 Task: Show featured topics for "Digital Experience".
Action: Mouse moved to (1068, 82)
Screenshot: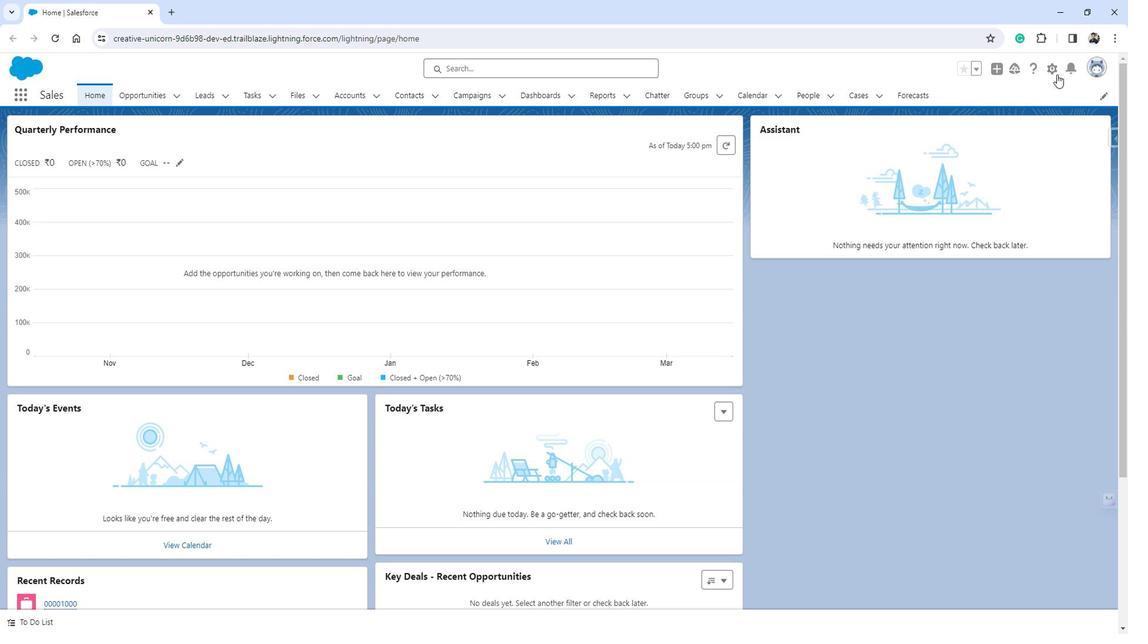 
Action: Mouse pressed left at (1068, 82)
Screenshot: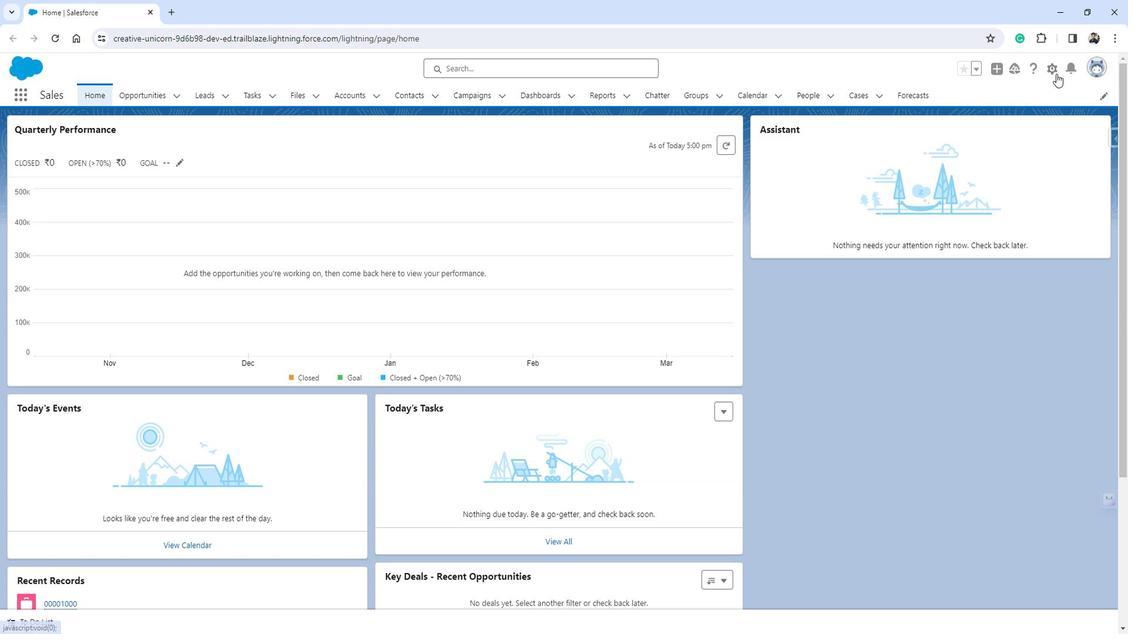 
Action: Mouse moved to (1031, 125)
Screenshot: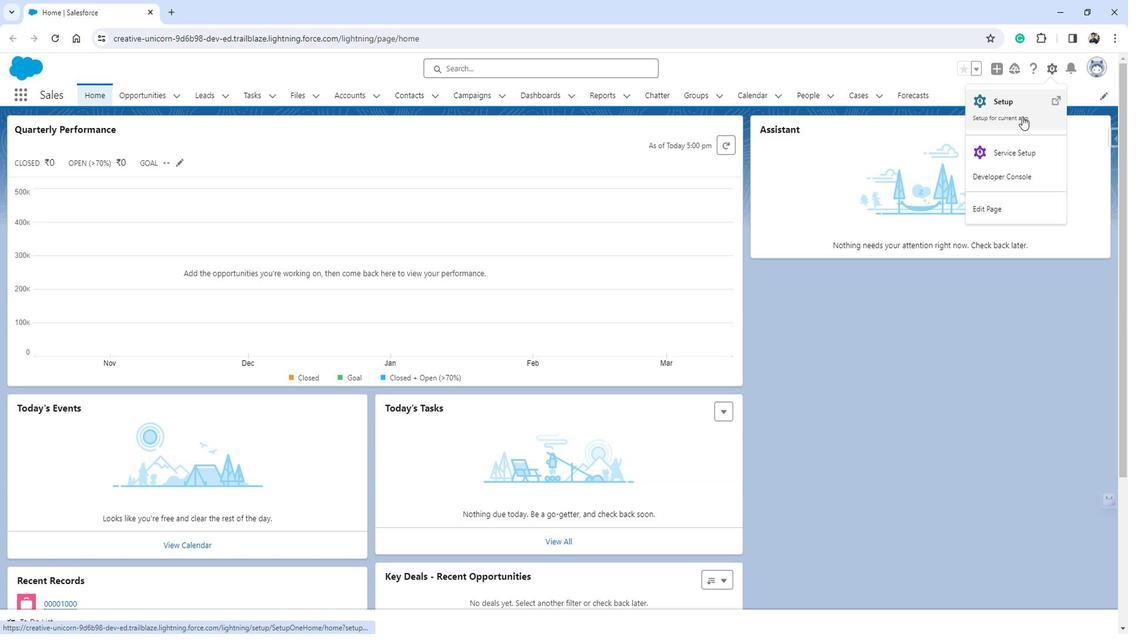 
Action: Mouse pressed left at (1031, 125)
Screenshot: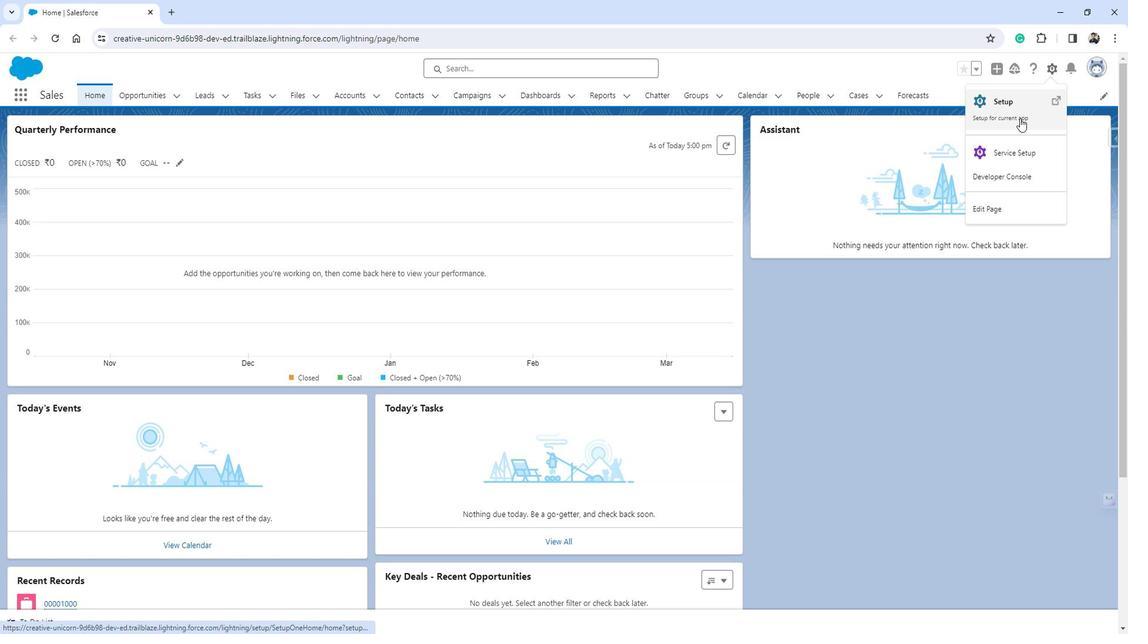 
Action: Mouse moved to (60, 357)
Screenshot: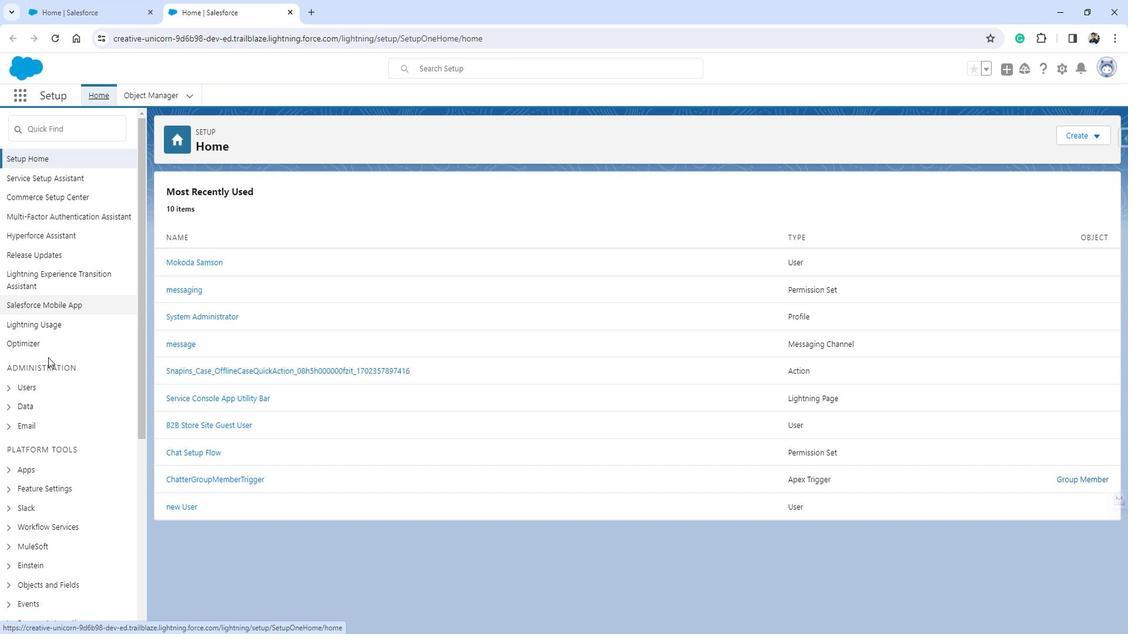 
Action: Mouse scrolled (60, 357) with delta (0, 0)
Screenshot: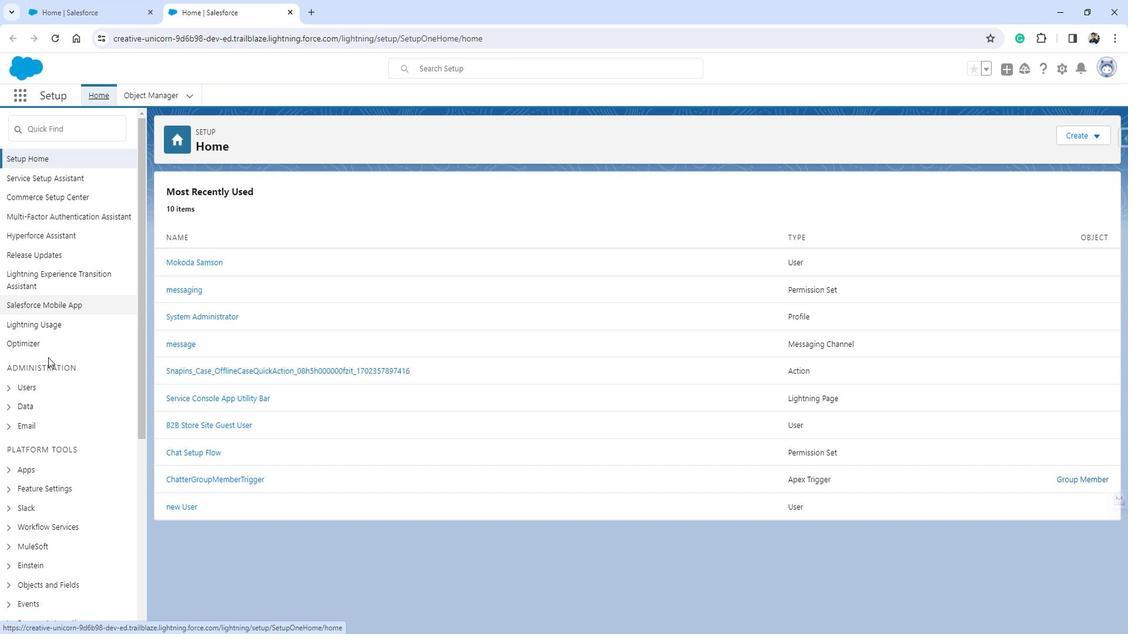 
Action: Mouse moved to (66, 373)
Screenshot: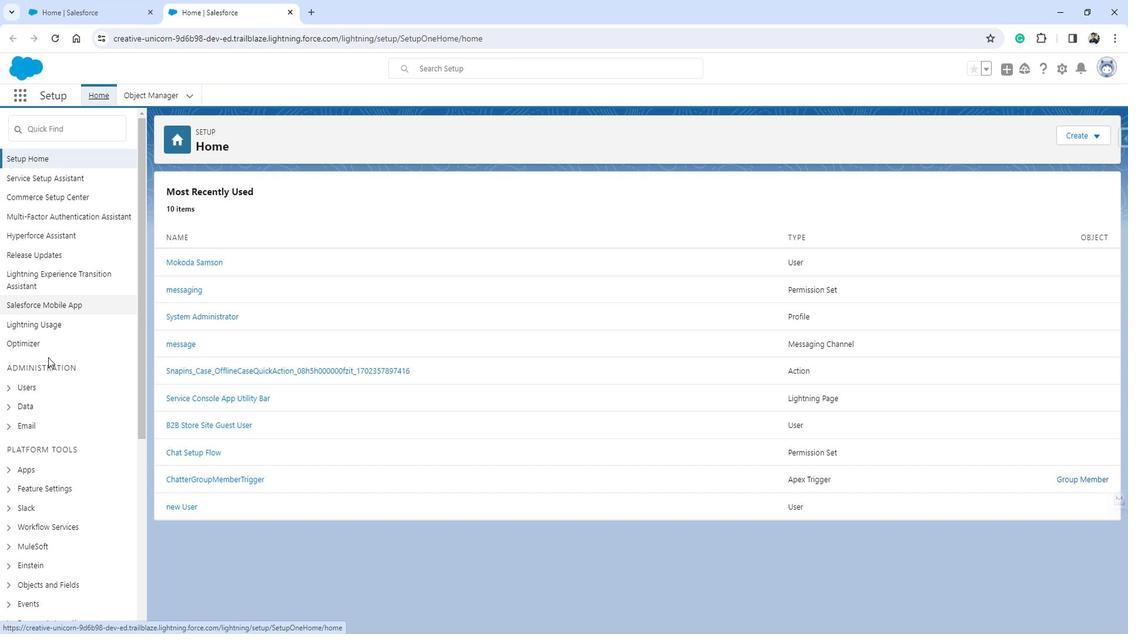 
Action: Mouse scrolled (66, 373) with delta (0, 0)
Screenshot: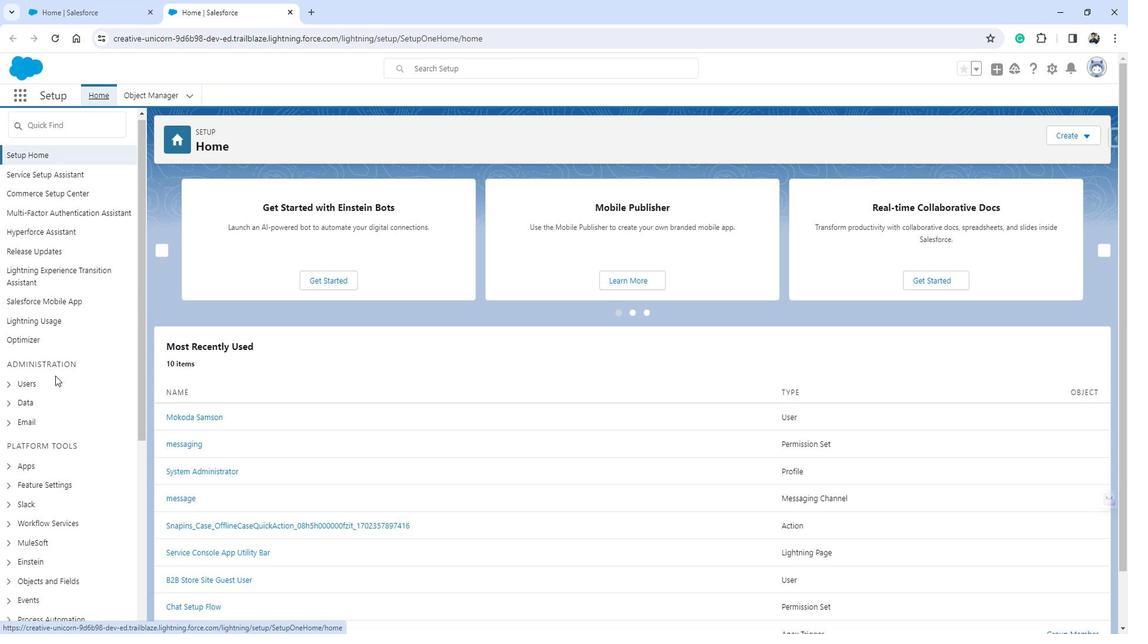 
Action: Mouse moved to (54, 366)
Screenshot: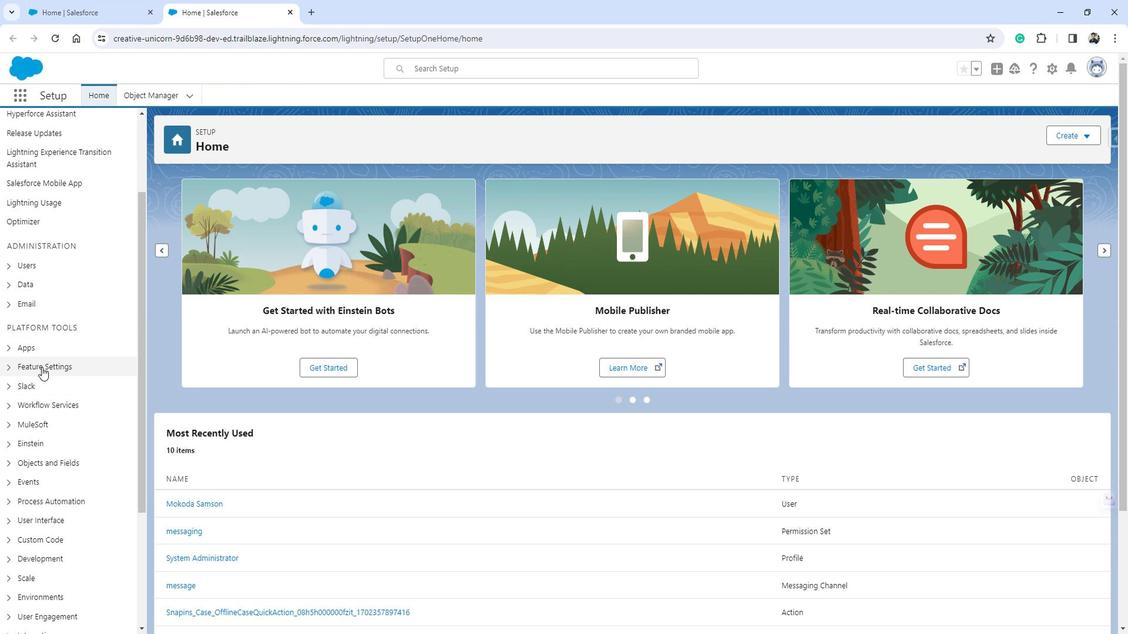 
Action: Mouse pressed left at (54, 366)
Screenshot: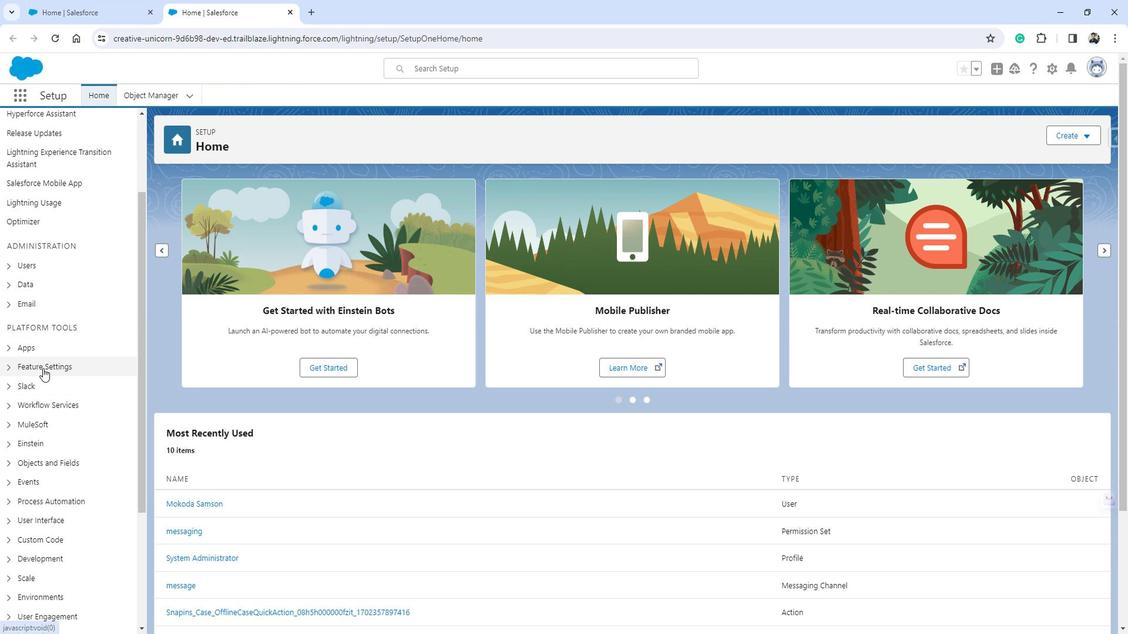 
Action: Mouse moved to (68, 487)
Screenshot: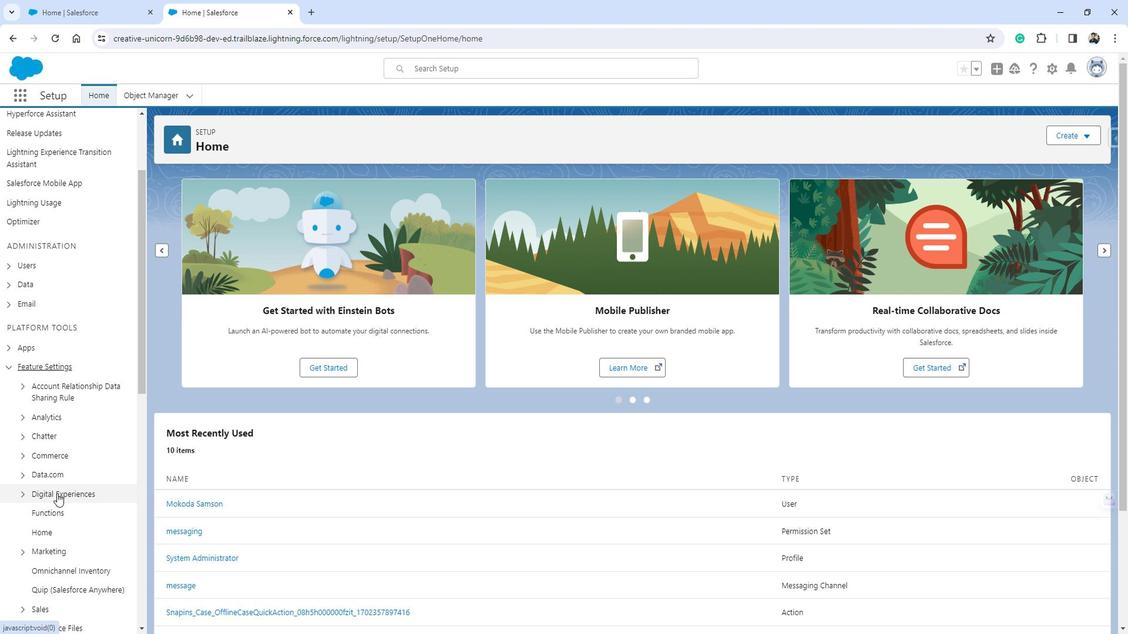 
Action: Mouse pressed left at (68, 487)
Screenshot: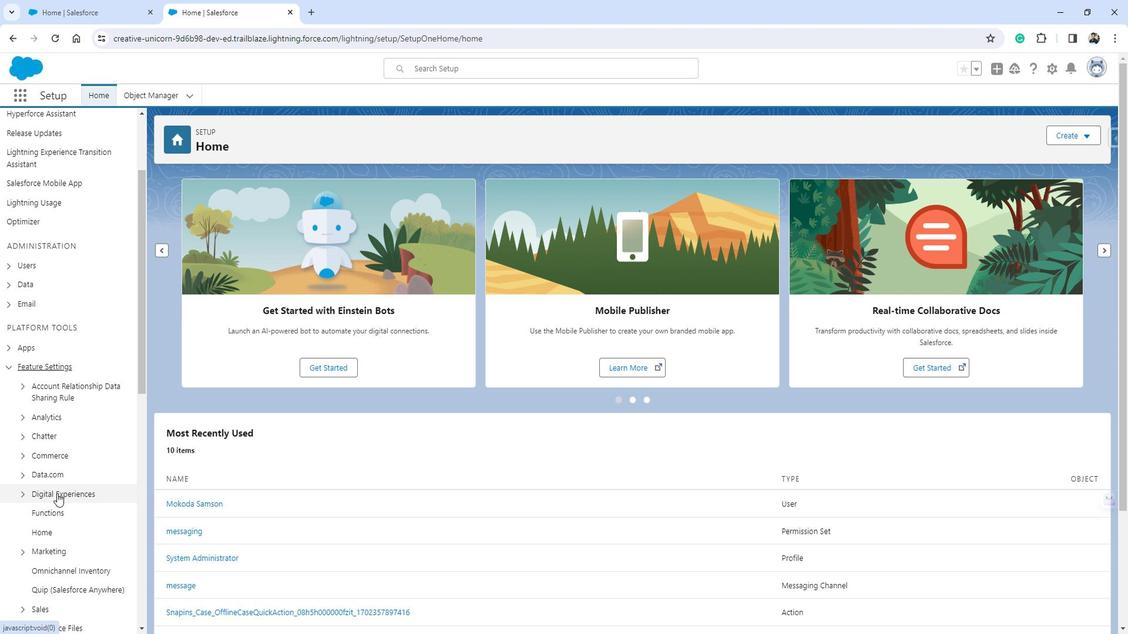 
Action: Mouse moved to (70, 487)
Screenshot: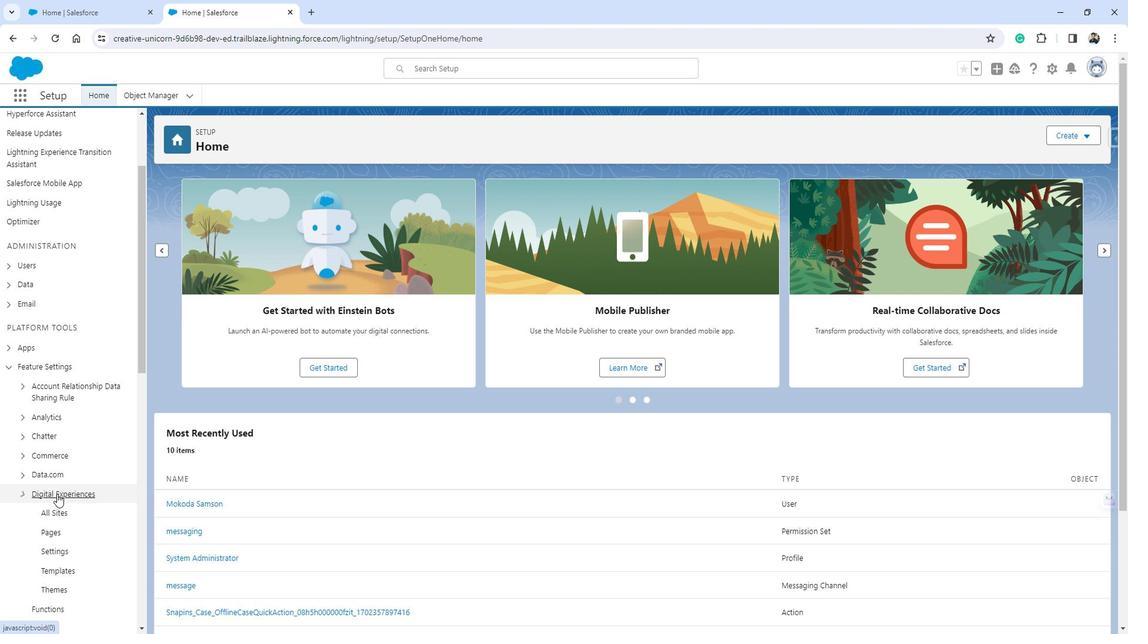 
Action: Mouse scrolled (70, 487) with delta (0, 0)
Screenshot: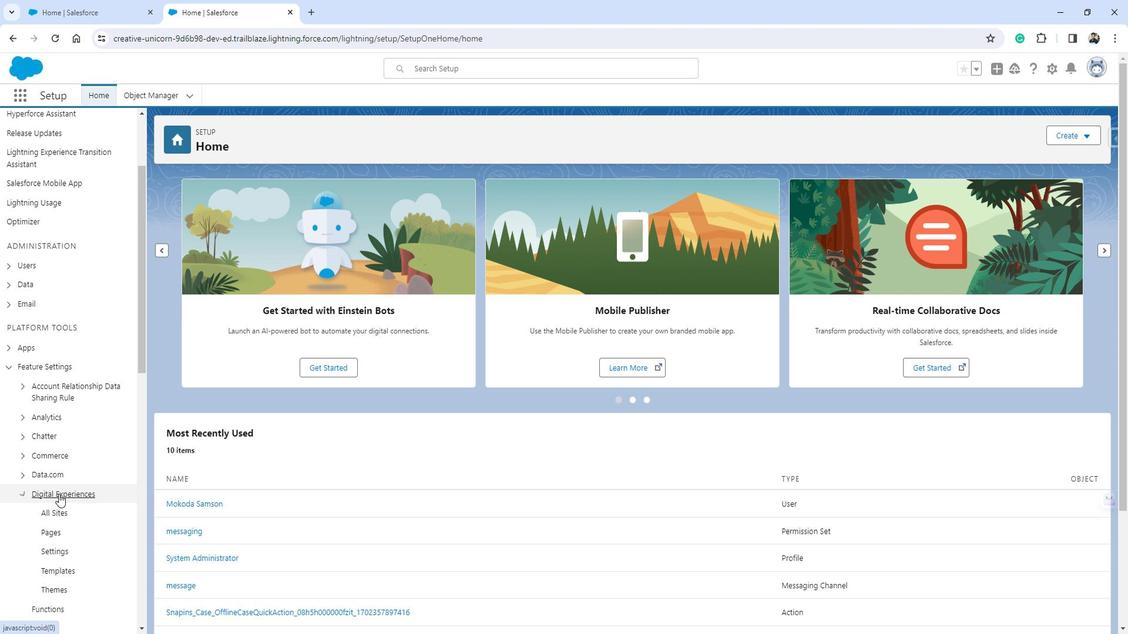
Action: Mouse scrolled (70, 487) with delta (0, 0)
Screenshot: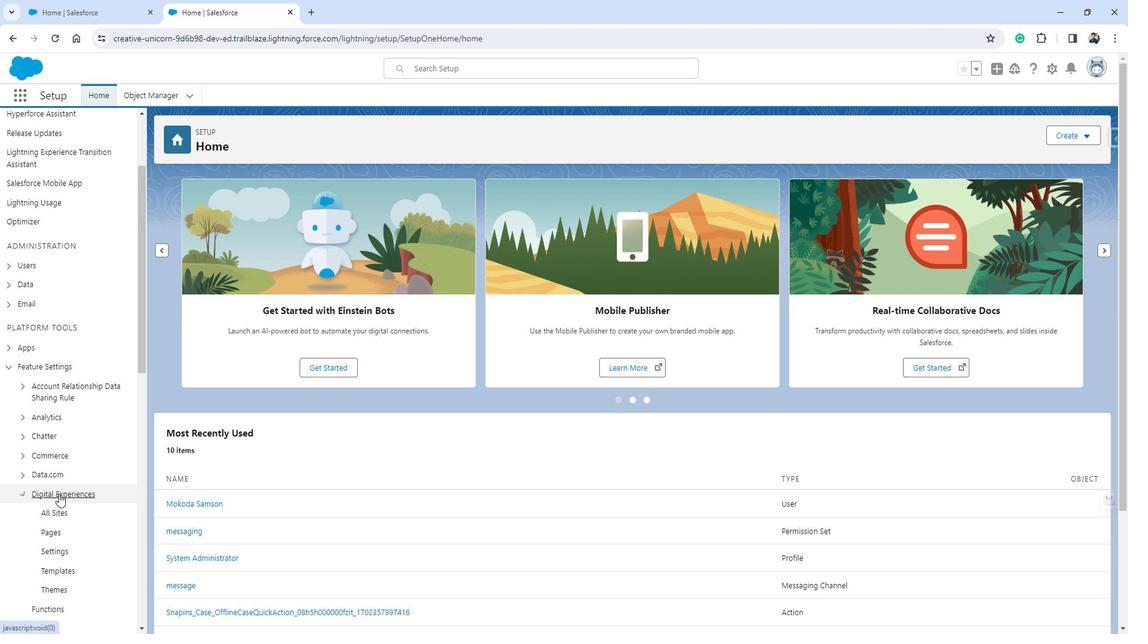 
Action: Mouse scrolled (70, 487) with delta (0, 0)
Screenshot: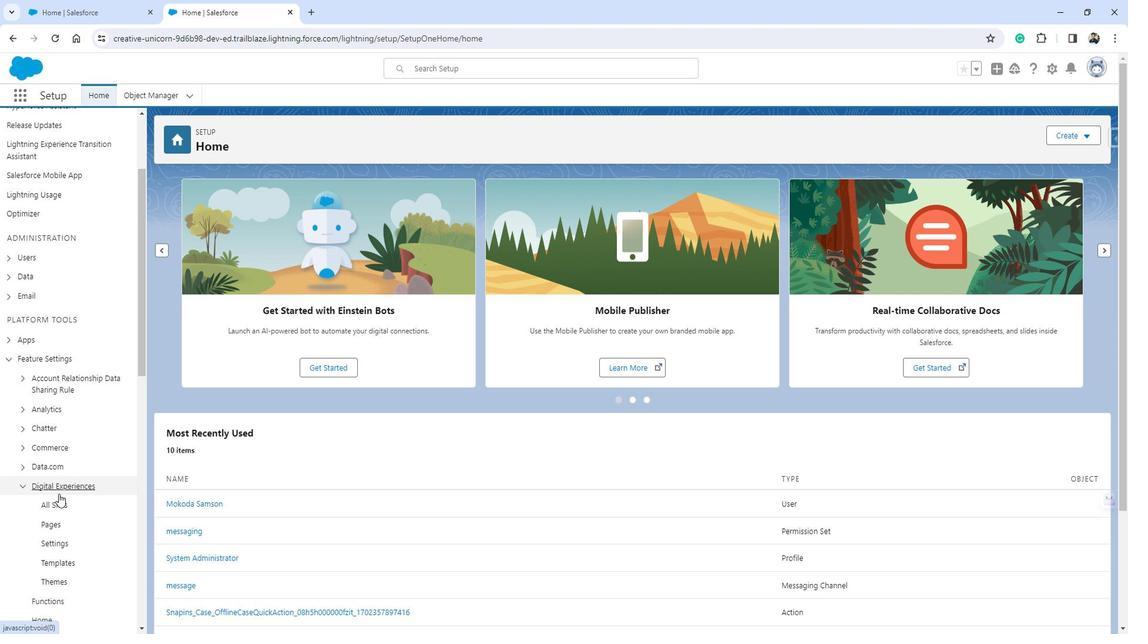 
Action: Mouse moved to (68, 329)
Screenshot: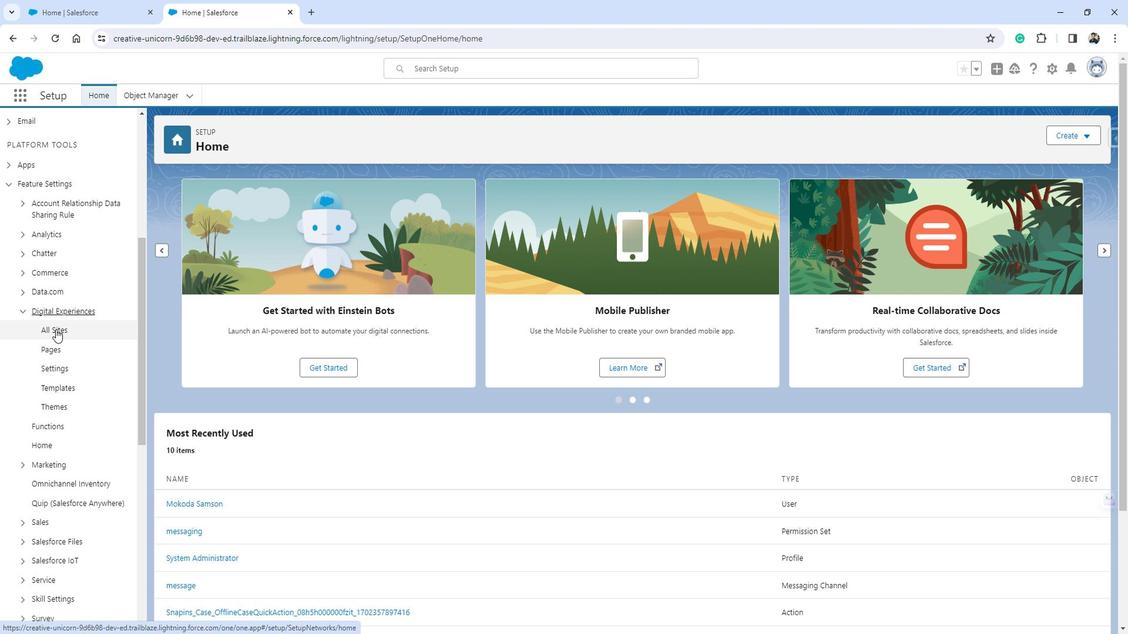 
Action: Mouse pressed left at (68, 329)
Screenshot: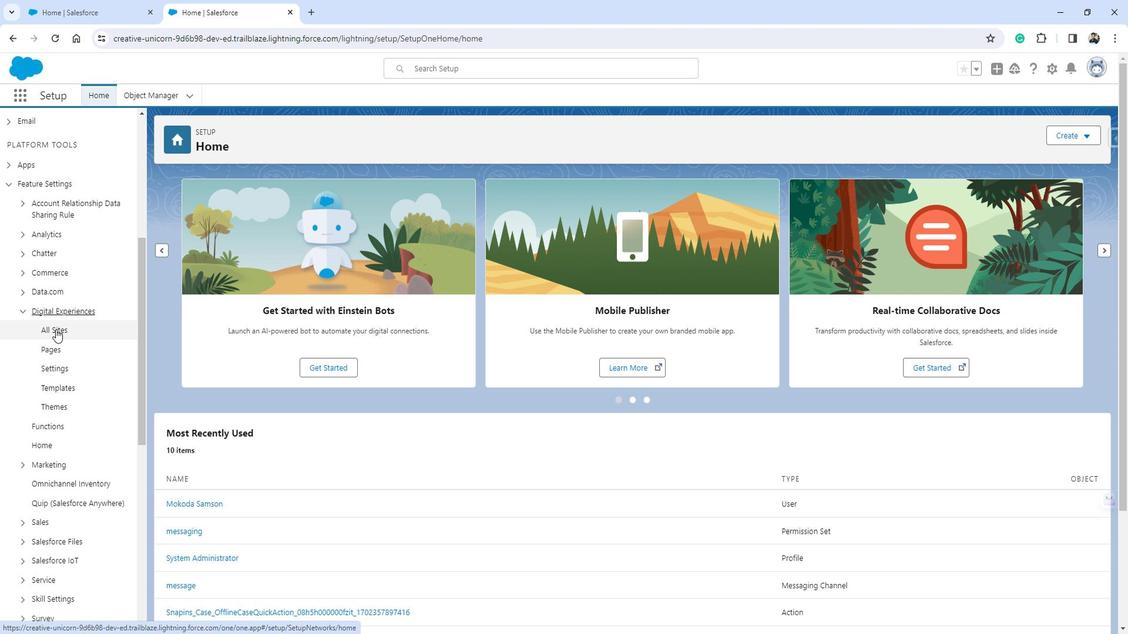 
Action: Mouse moved to (200, 360)
Screenshot: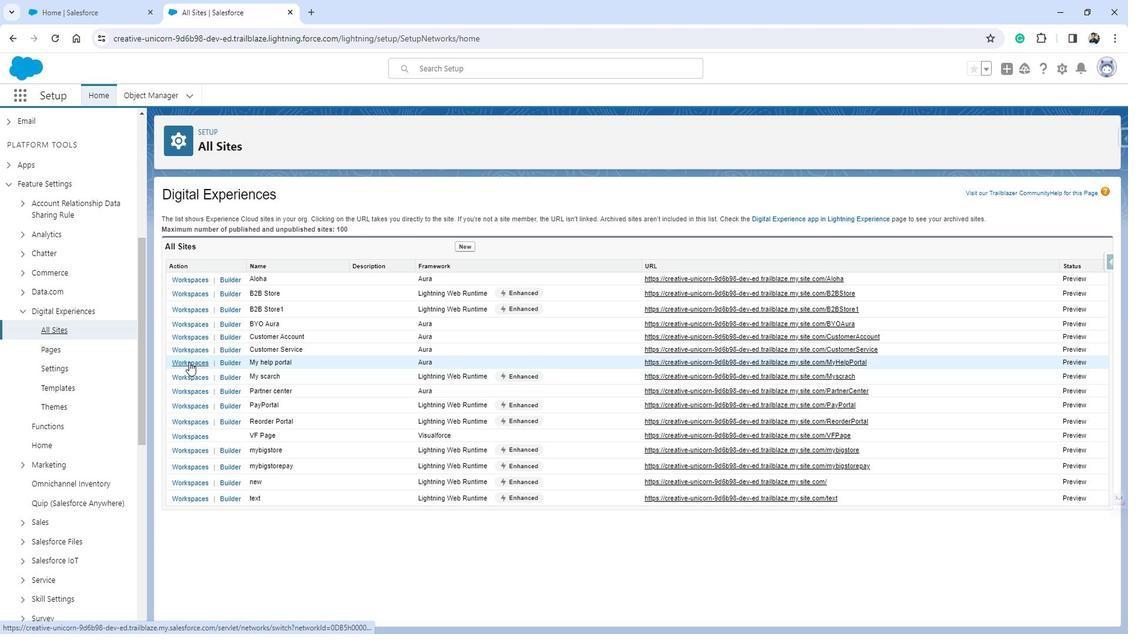 
Action: Mouse pressed left at (200, 360)
Screenshot: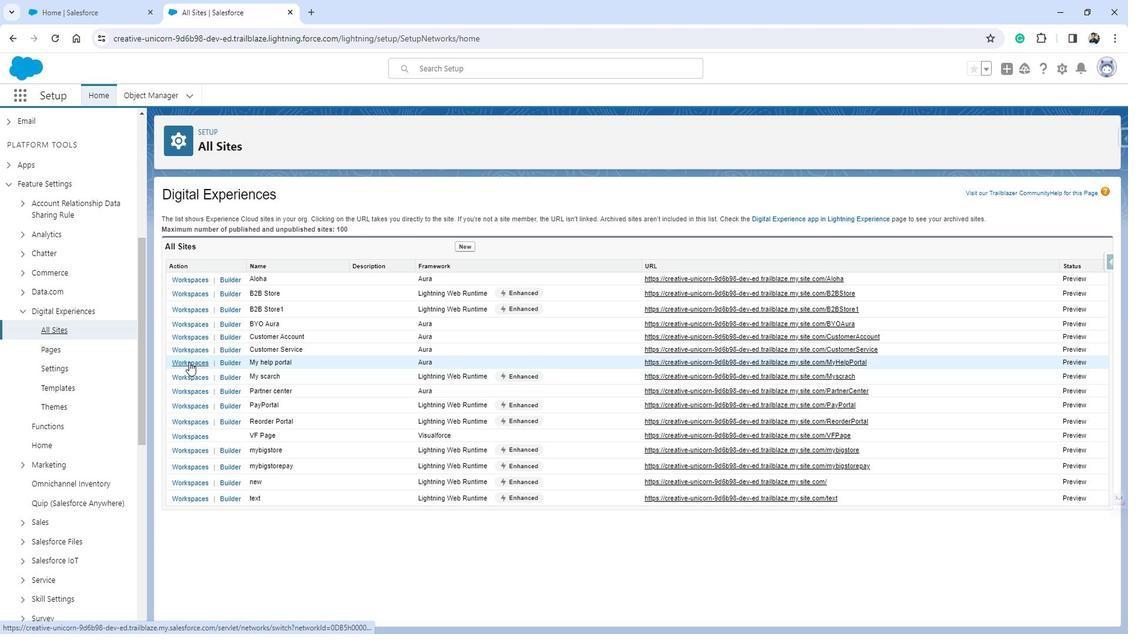 
Action: Mouse moved to (644, 272)
Screenshot: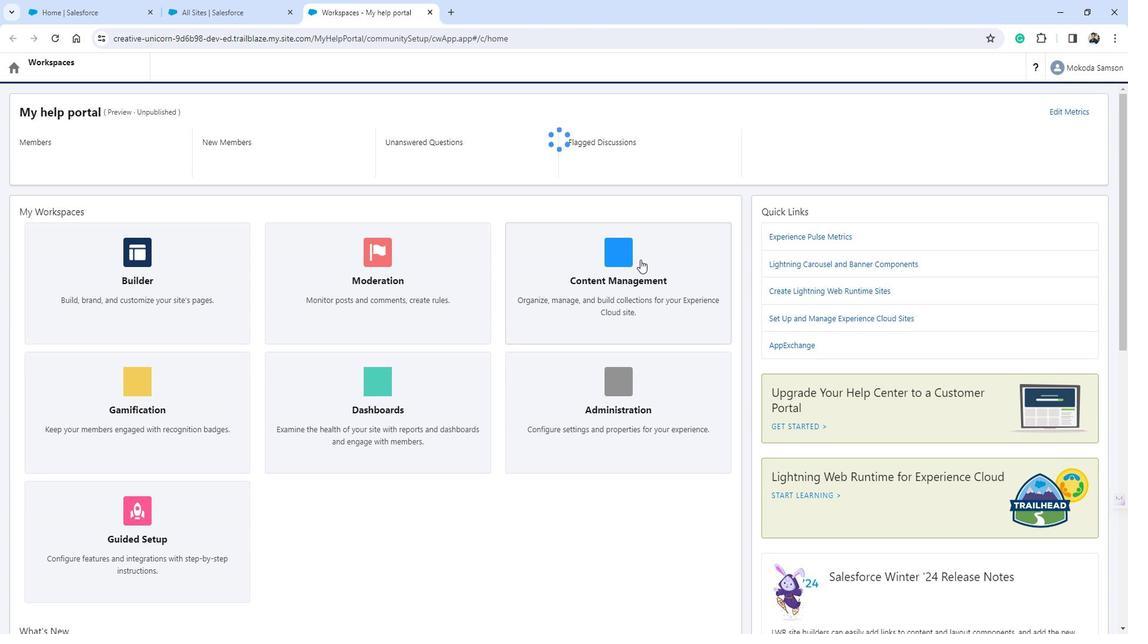 
Action: Mouse pressed left at (644, 272)
Screenshot: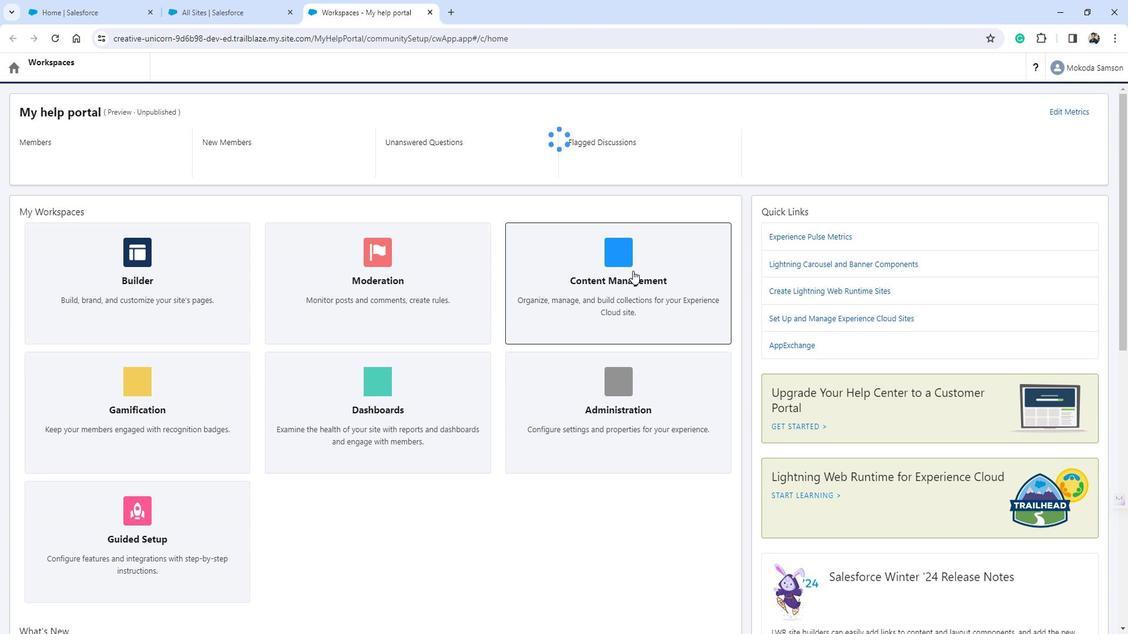 
Action: Mouse moved to (269, 76)
Screenshot: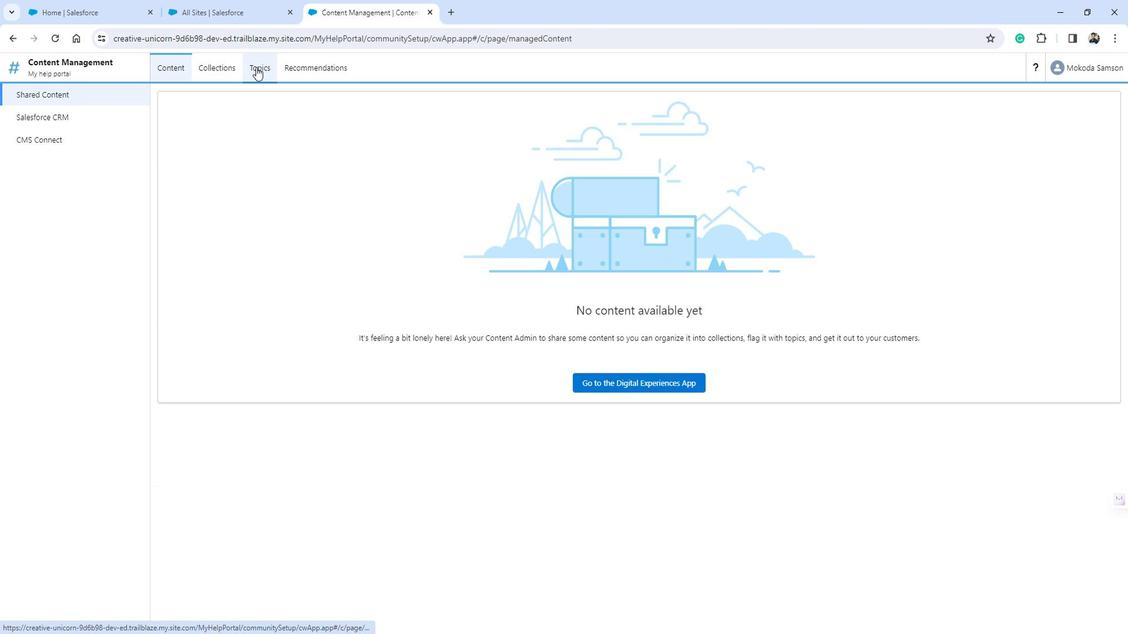
Action: Mouse pressed left at (269, 76)
Screenshot: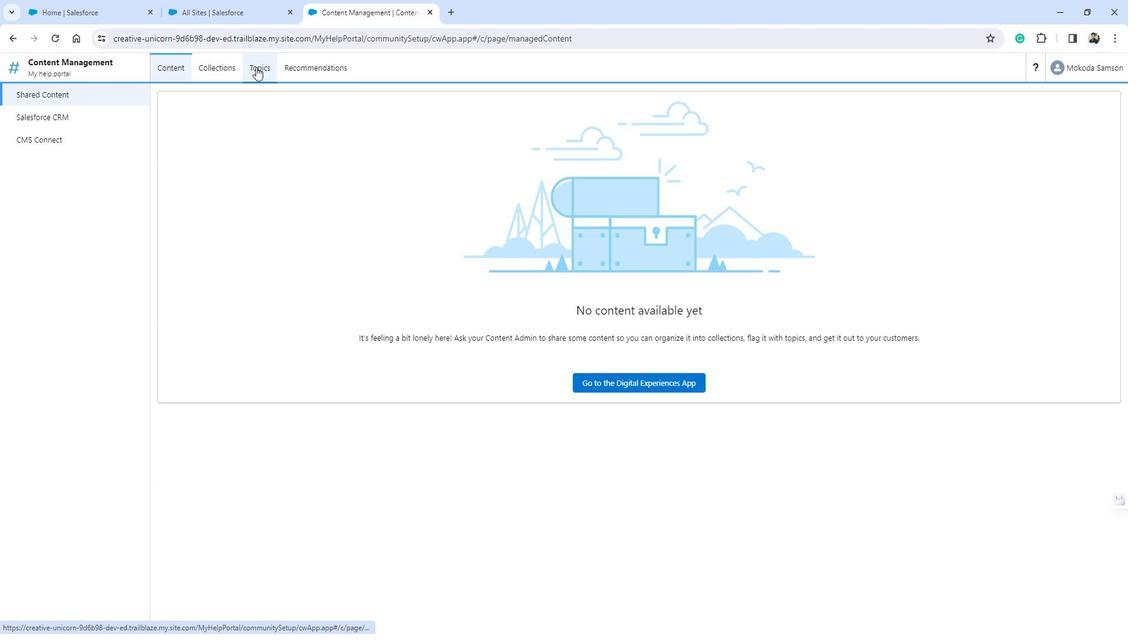 
Action: Mouse moved to (103, 146)
Screenshot: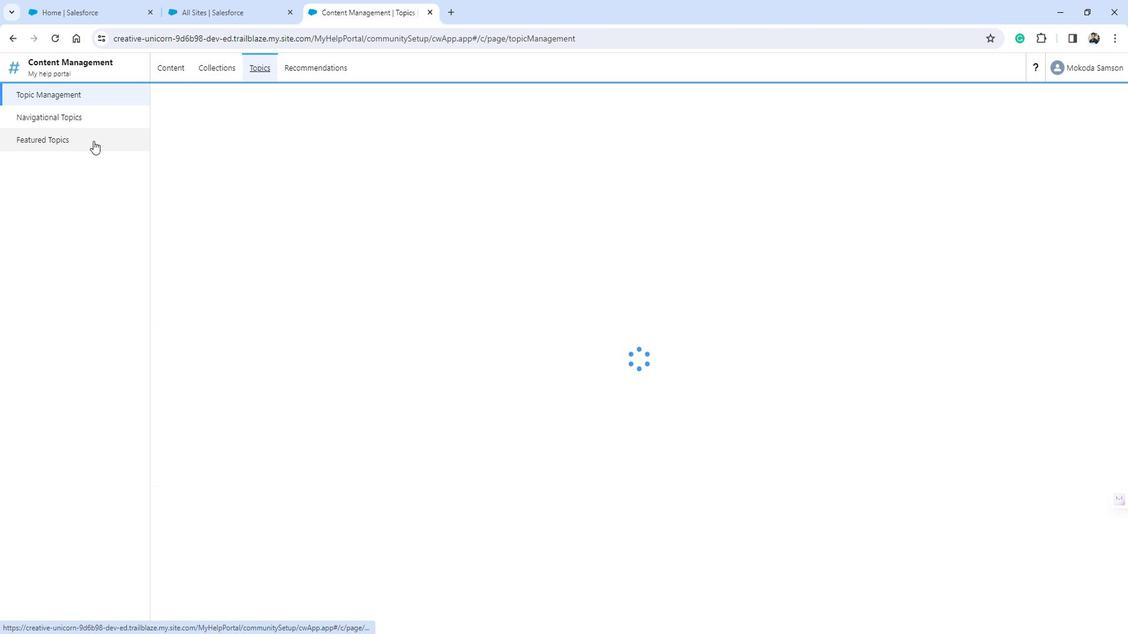 
Action: Mouse pressed left at (103, 146)
Screenshot: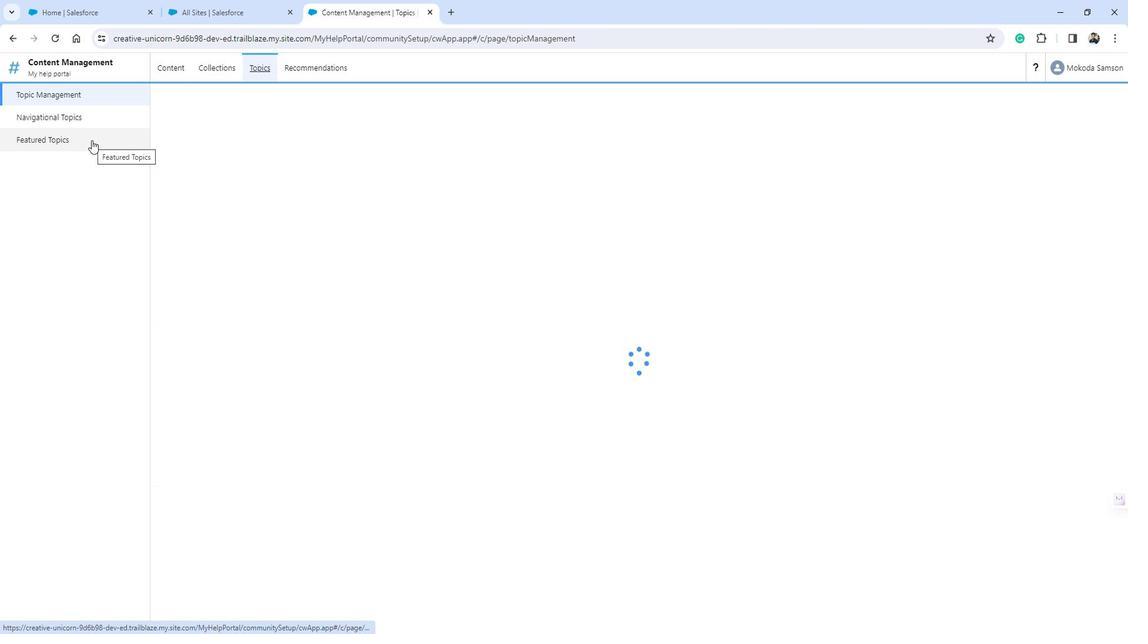 
Action: Mouse moved to (707, 283)
Screenshot: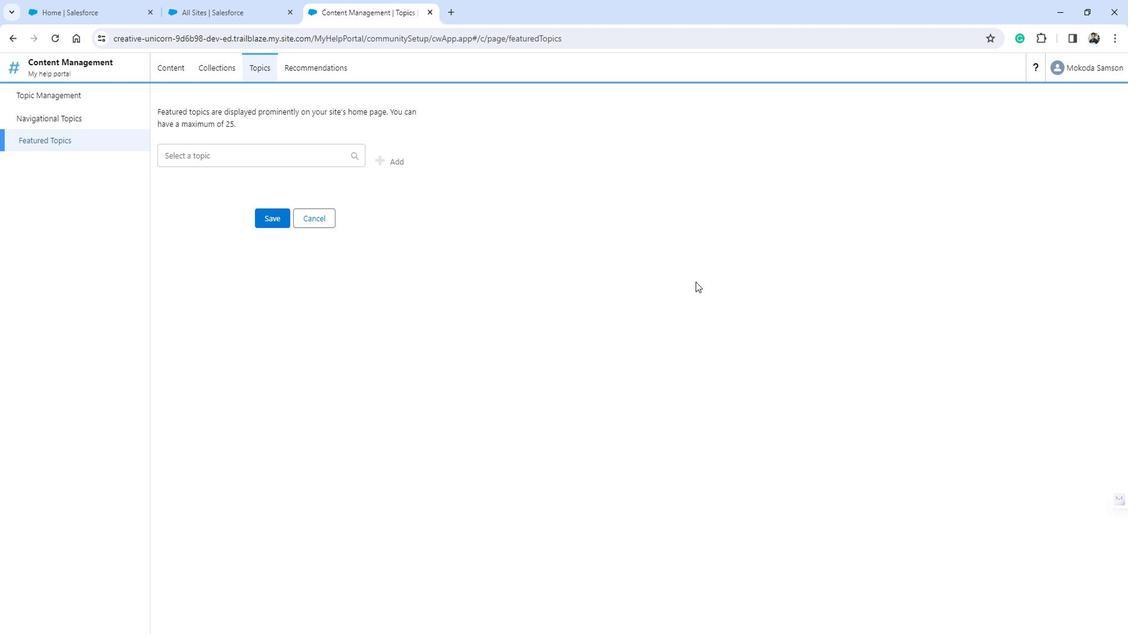 
